 Task: Add a field from the Popular template Priority with name TransformWorks.
Action: Mouse moved to (56, 432)
Screenshot: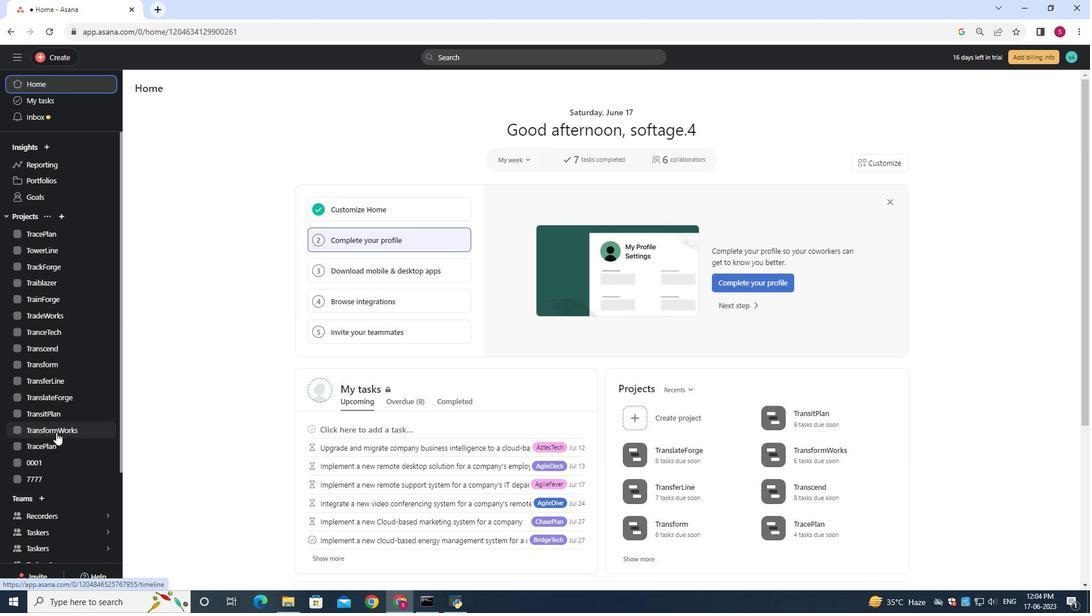
Action: Mouse pressed left at (56, 432)
Screenshot: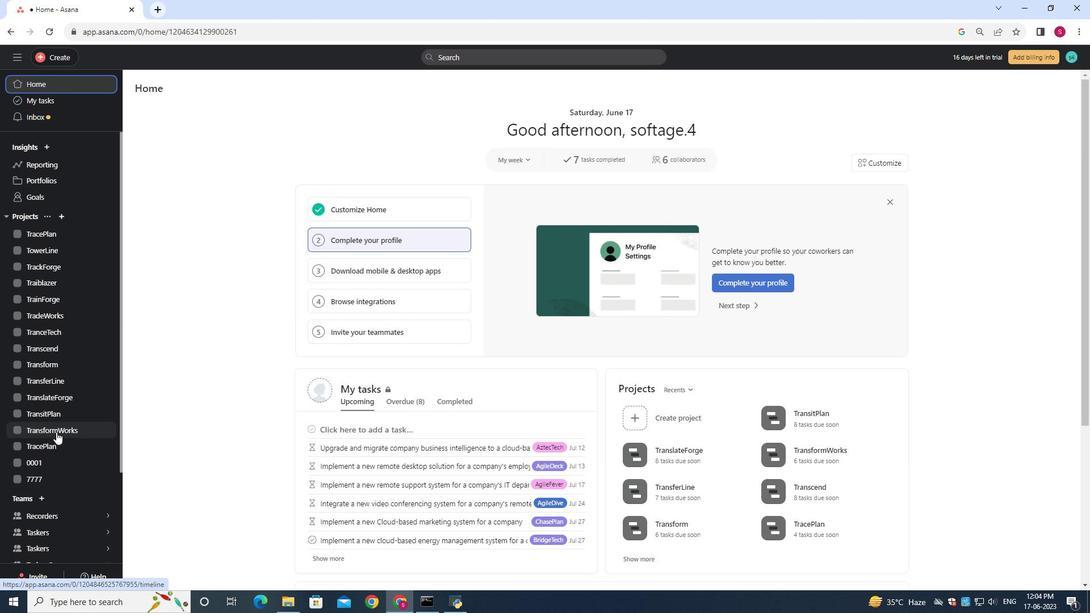 
Action: Mouse moved to (181, 114)
Screenshot: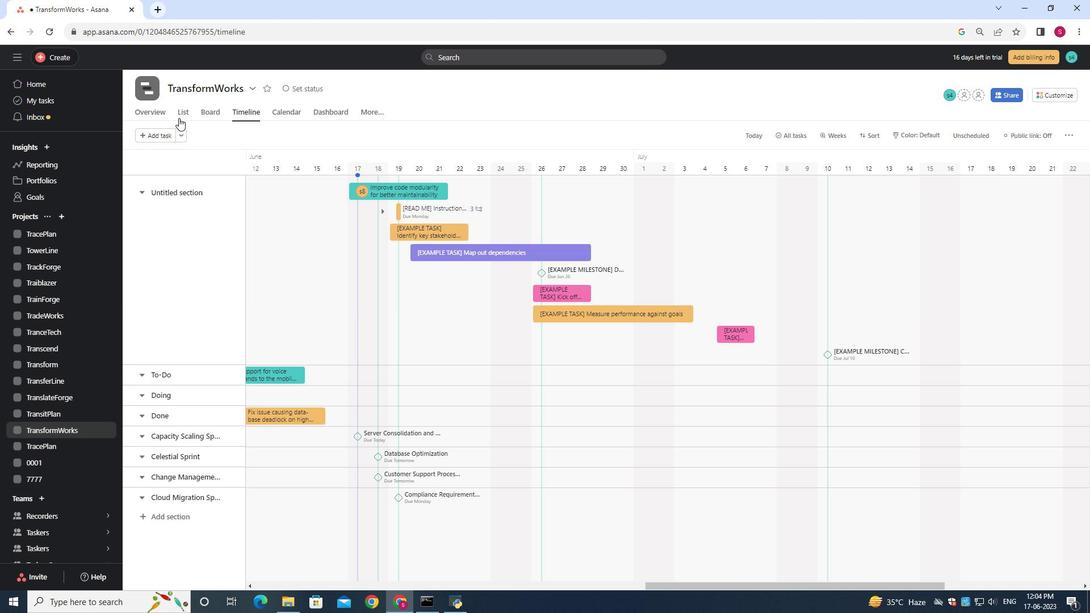 
Action: Mouse pressed left at (181, 114)
Screenshot: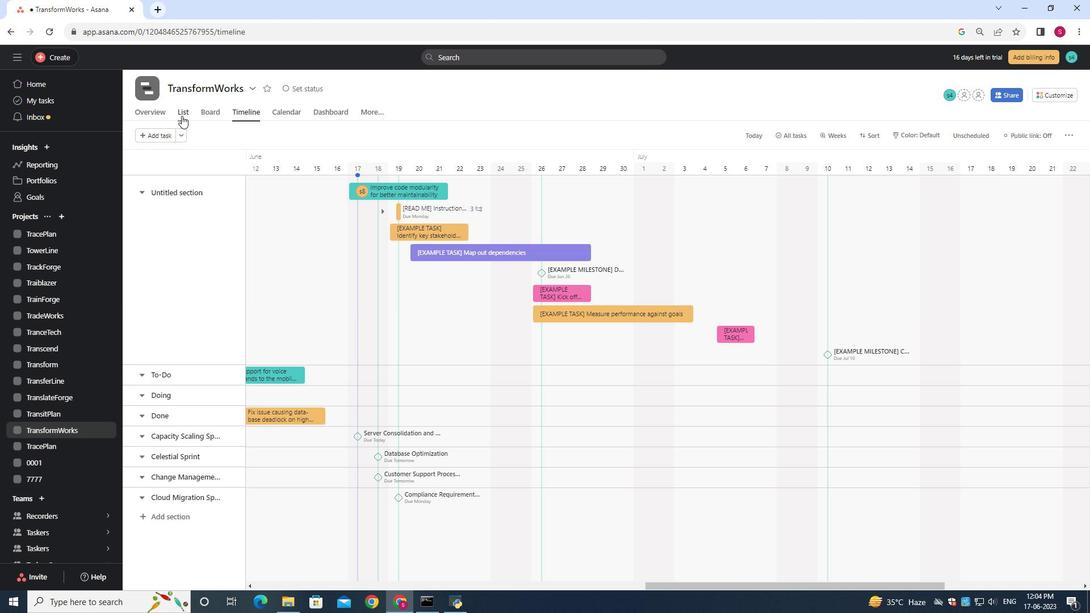
Action: Mouse moved to (767, 158)
Screenshot: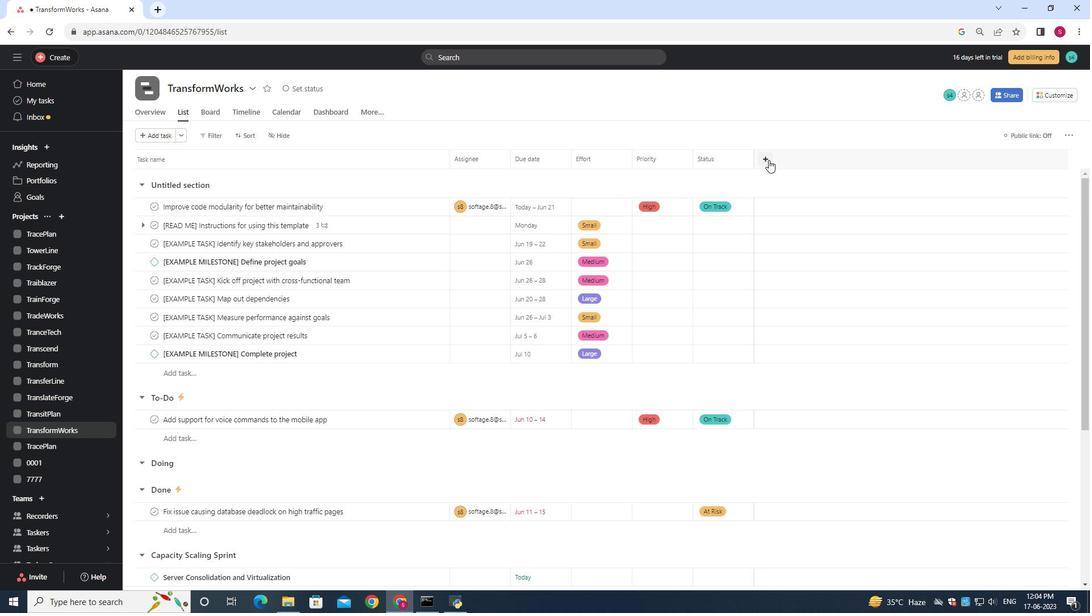 
Action: Mouse pressed left at (767, 158)
Screenshot: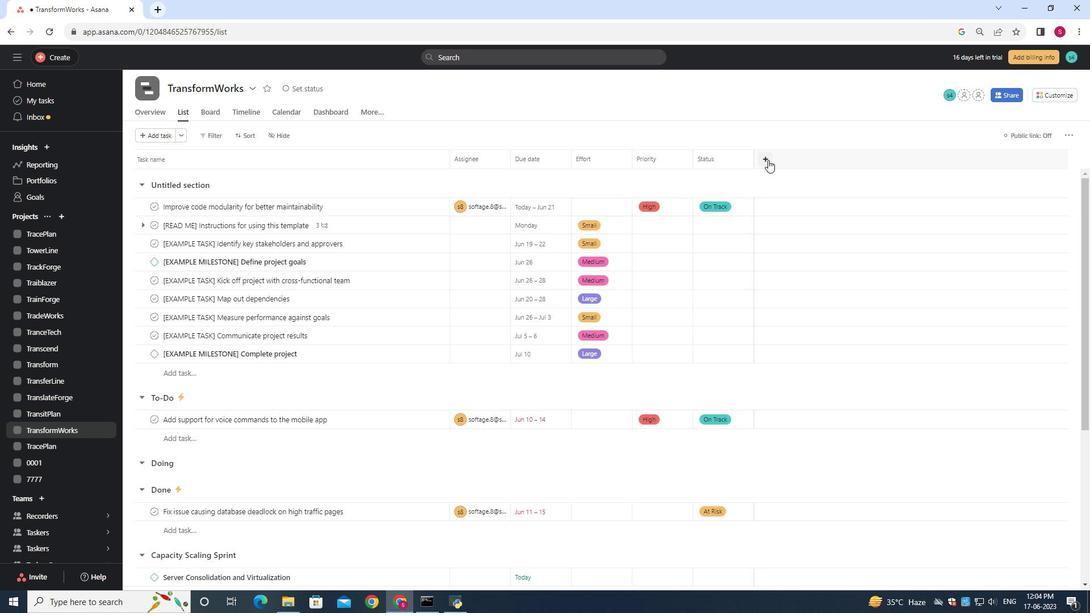 
Action: Mouse moved to (782, 193)
Screenshot: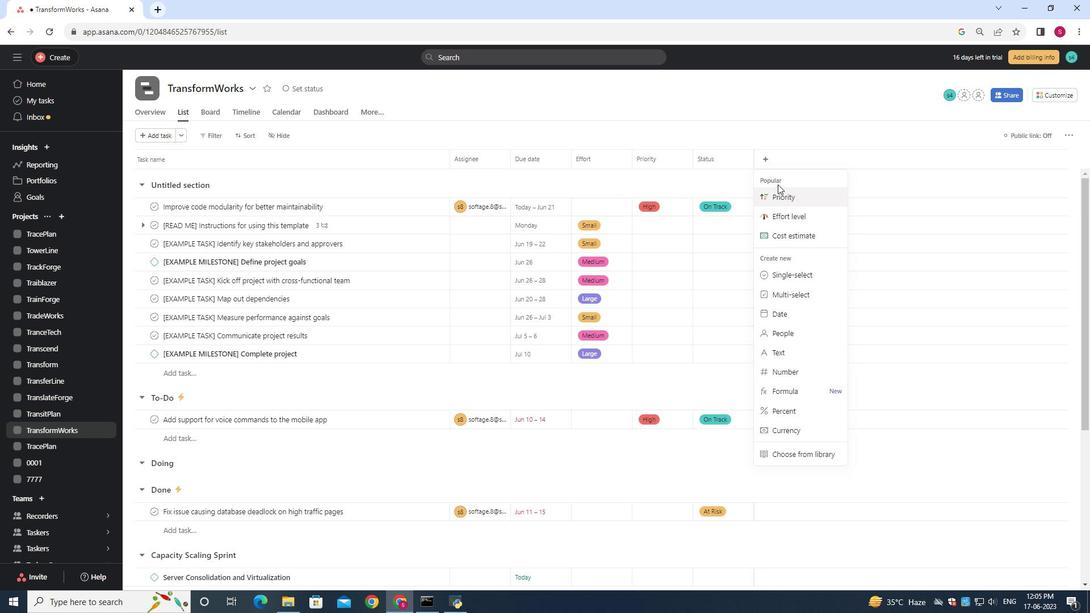 
Action: Mouse pressed left at (782, 193)
Screenshot: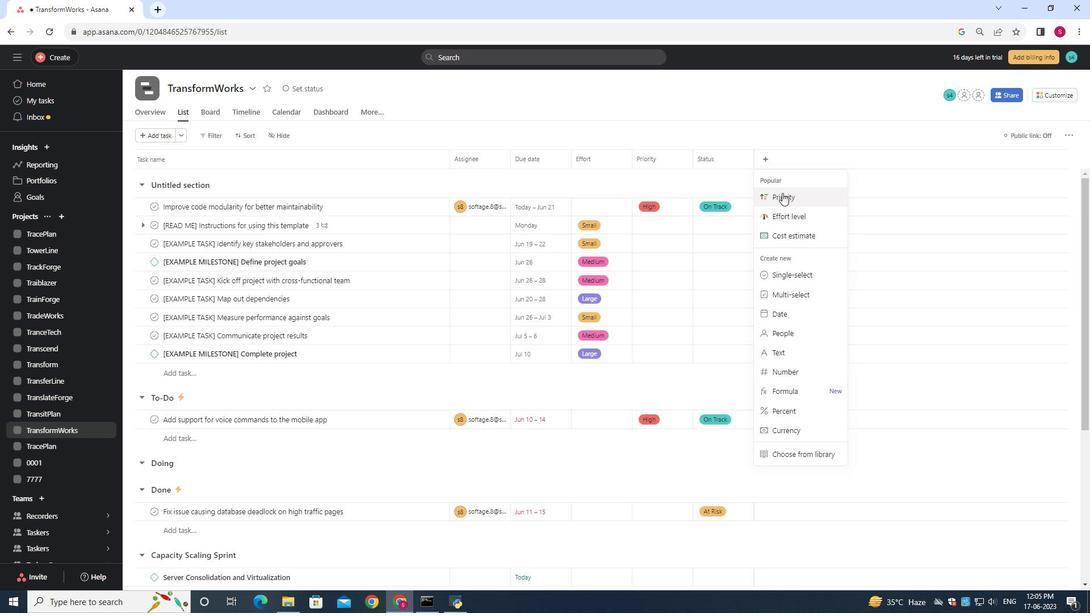 
Action: Mouse moved to (452, 135)
Screenshot: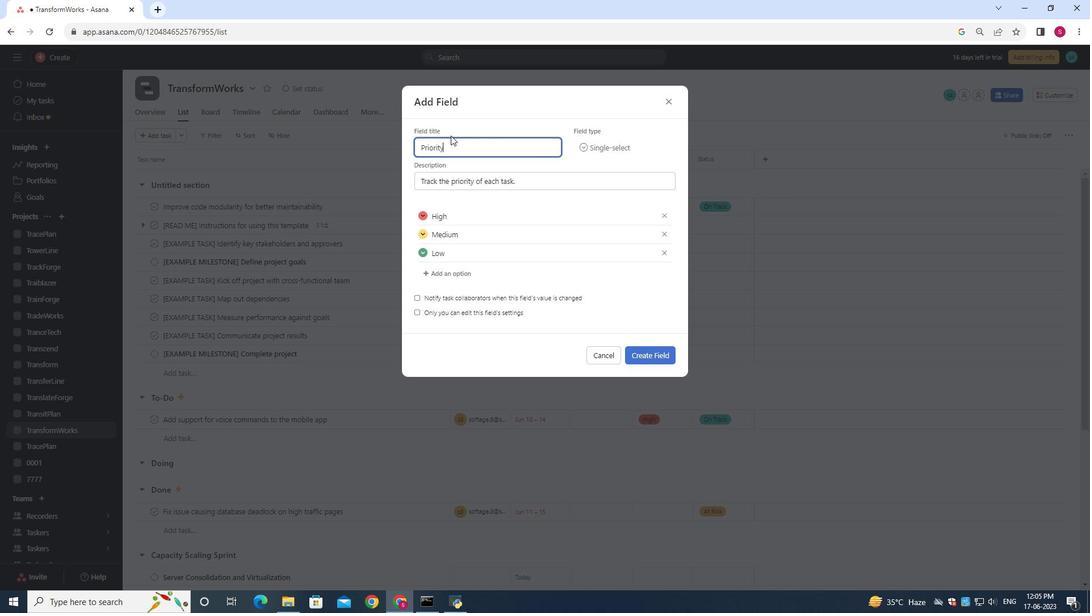 
Action: Key pressed ctrl+A<Key.backspace><Key.shift>Trans<Key.shift>form<Key.shift>Works
Screenshot: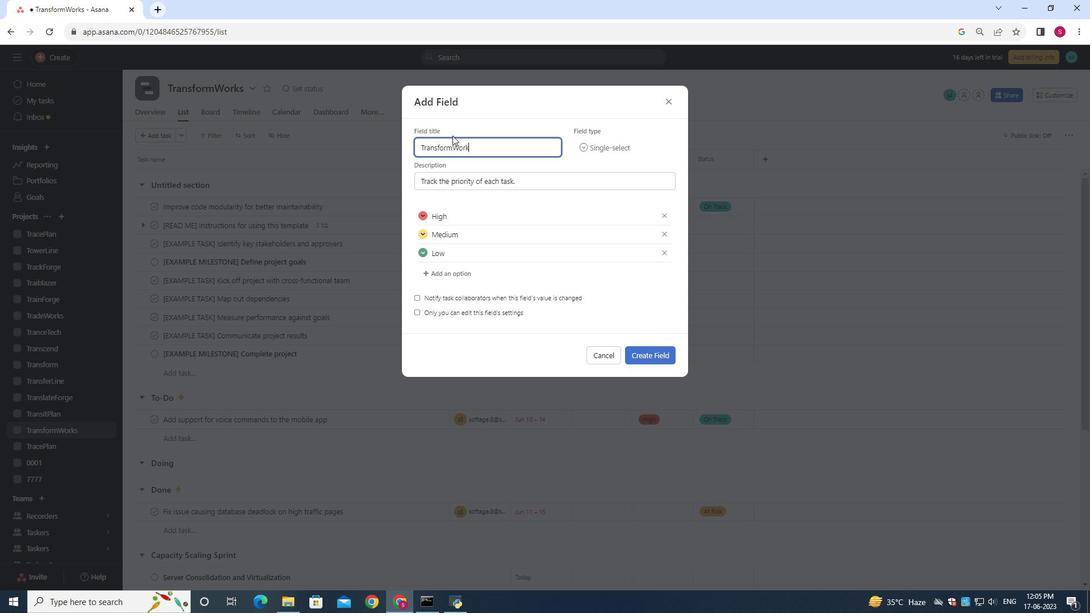 
Action: Mouse moved to (645, 356)
Screenshot: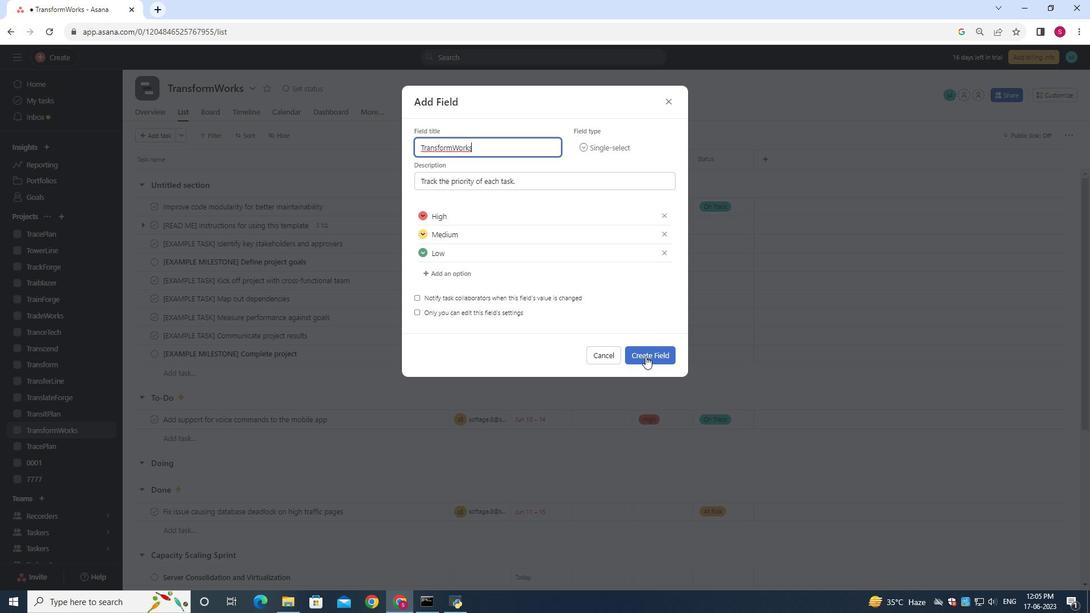 
Action: Mouse pressed left at (645, 356)
Screenshot: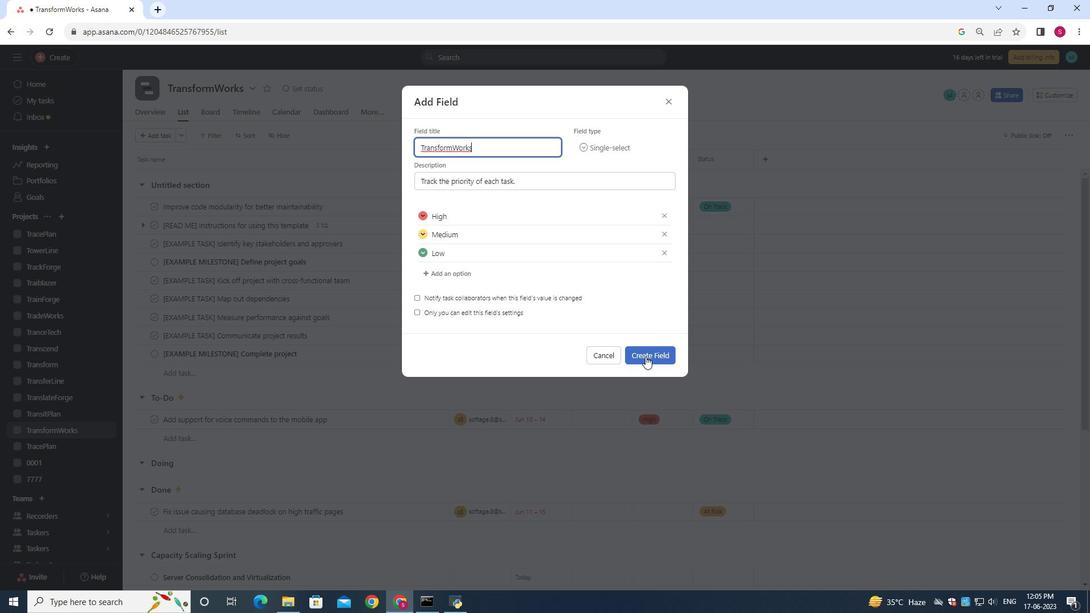 
Action: Mouse moved to (645, 356)
Screenshot: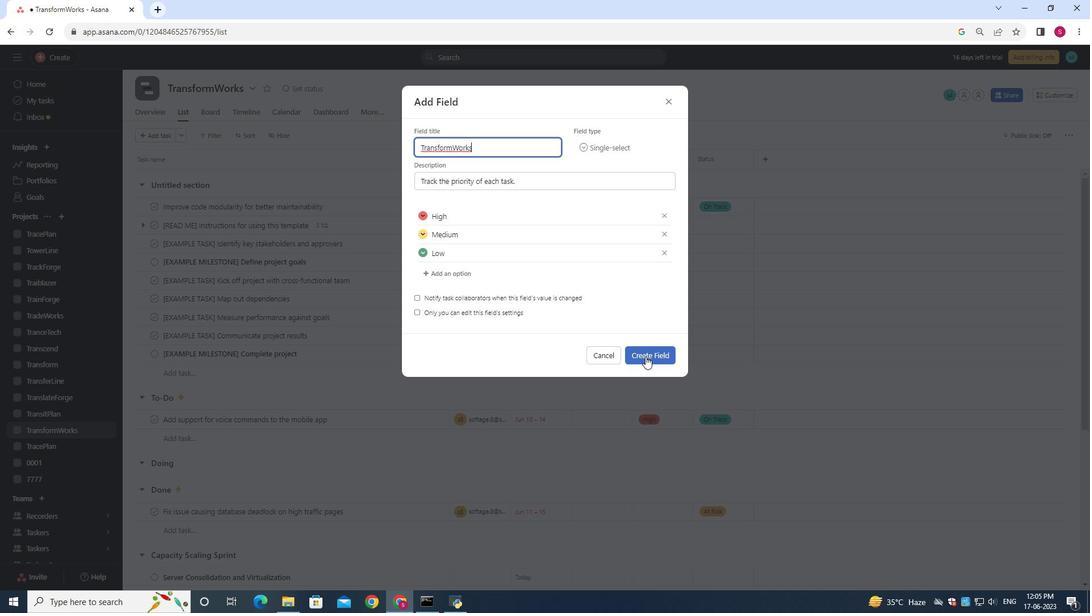 
